 Task: Create Card Customer Support Review in Board Content Marketing Best Practices to Workspace Business Intelligence Software. Create Card Aerobics Review in Board Brand Experience Design to Workspace Business Intelligence Software. Create Card Customer Support Review in Board Employee Onboarding and Orientation Programs to Workspace Business Intelligence Software
Action: Mouse moved to (48, 292)
Screenshot: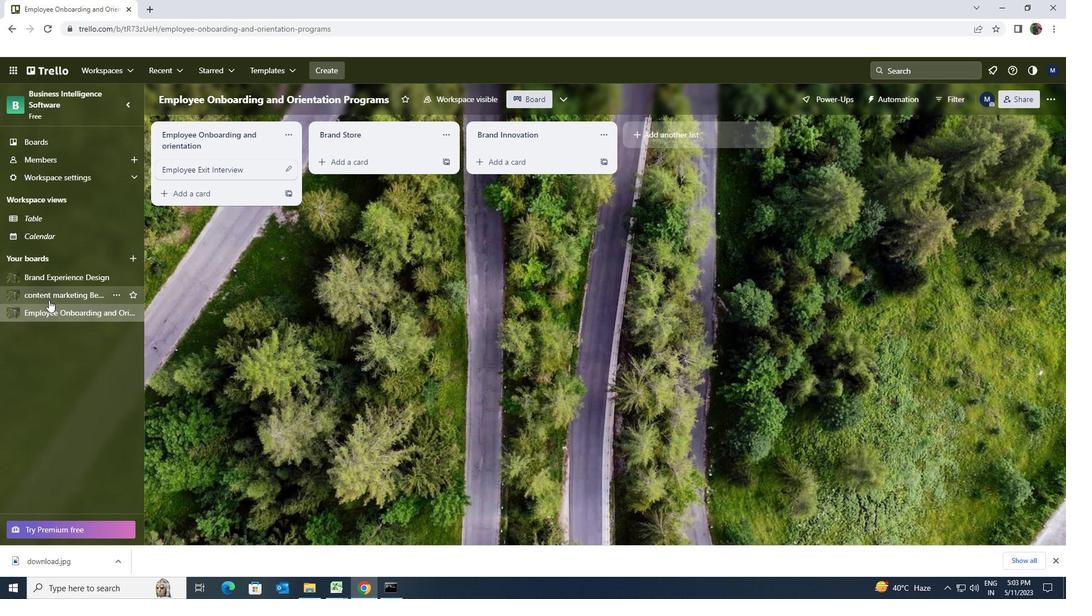 
Action: Mouse pressed left at (48, 292)
Screenshot: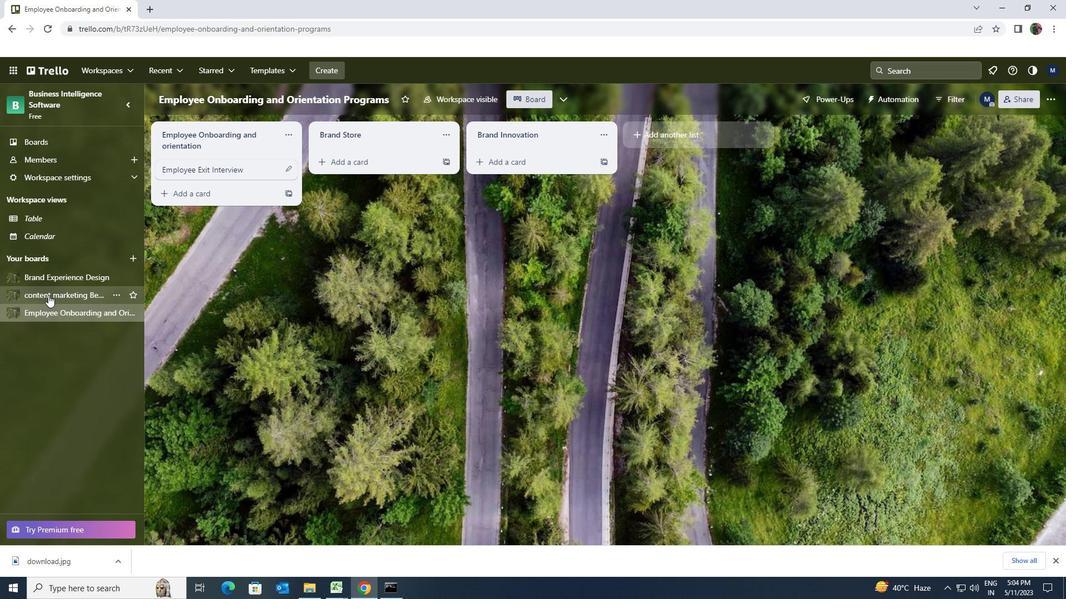 
Action: Mouse moved to (372, 169)
Screenshot: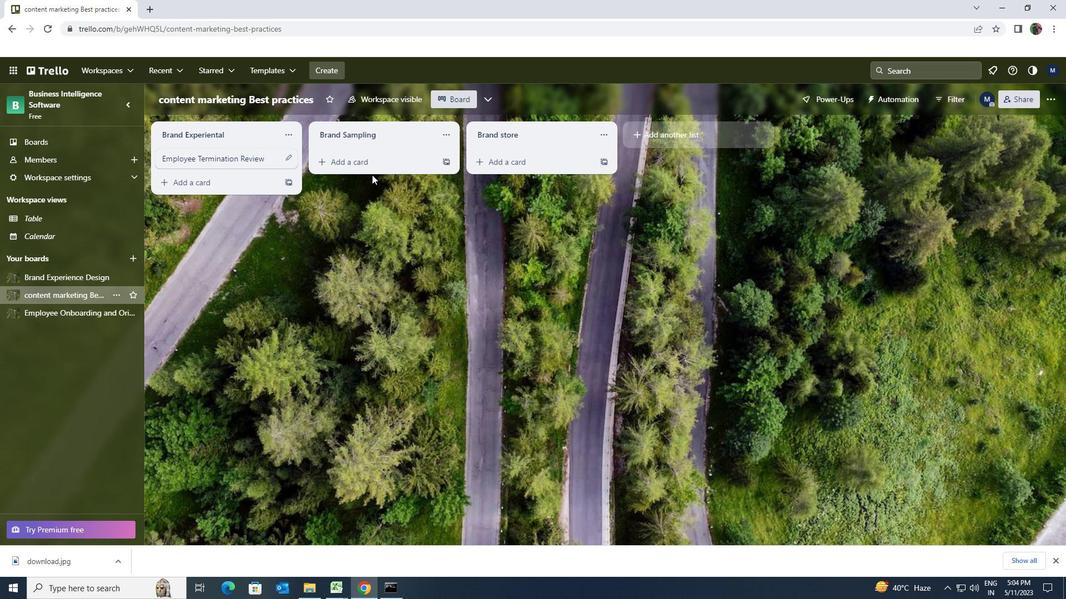 
Action: Mouse pressed left at (372, 169)
Screenshot: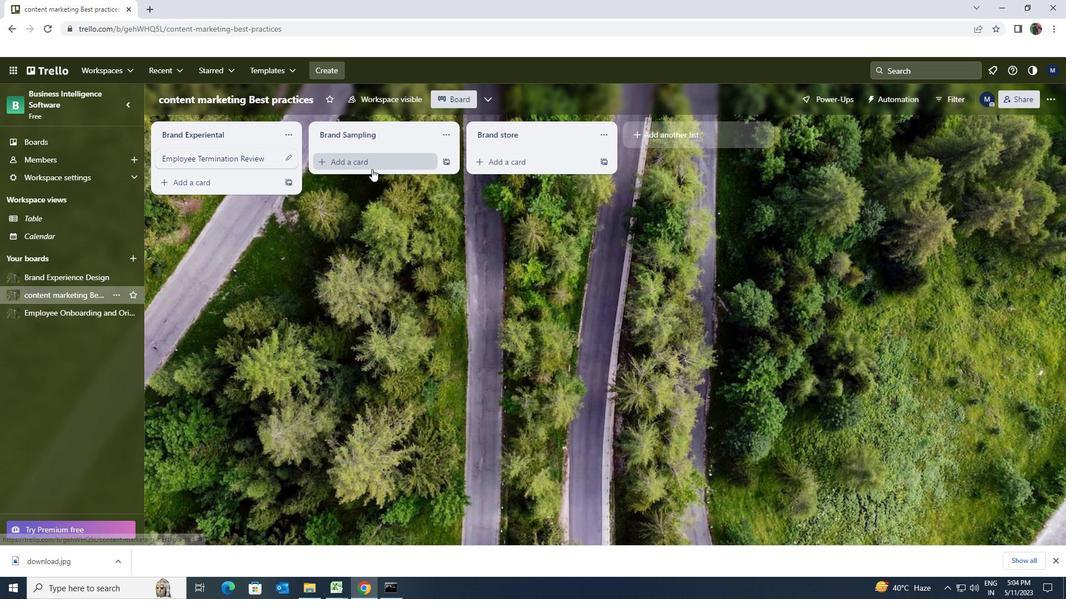 
Action: Key pressed <Key.shift>CUSTOMER<Key.space><Key.shift>SUPPORT<Key.space><Key.shift>REVIEW
Screenshot: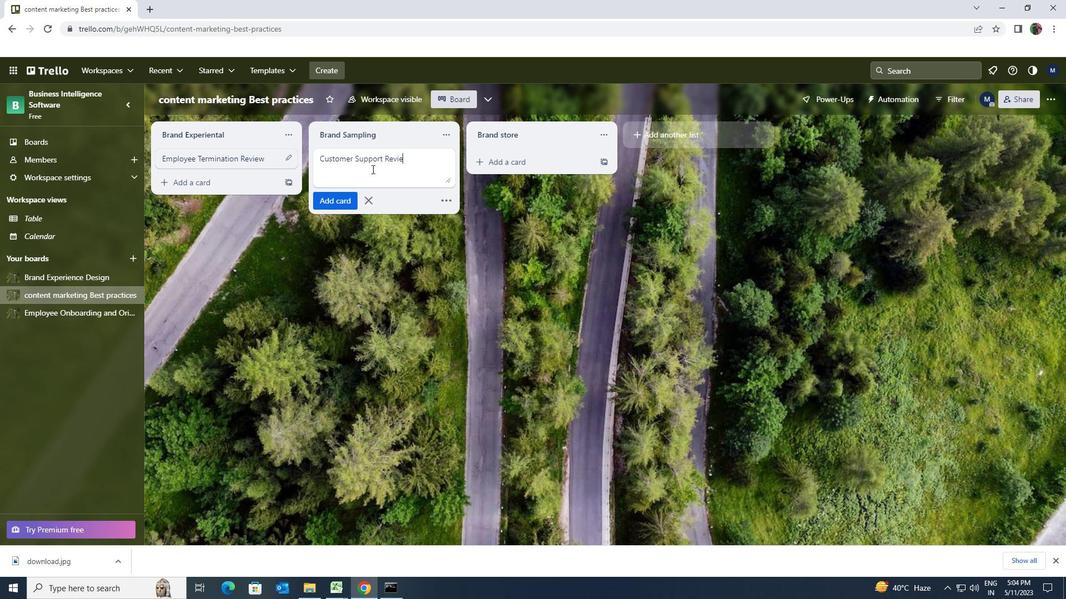 
Action: Mouse moved to (344, 202)
Screenshot: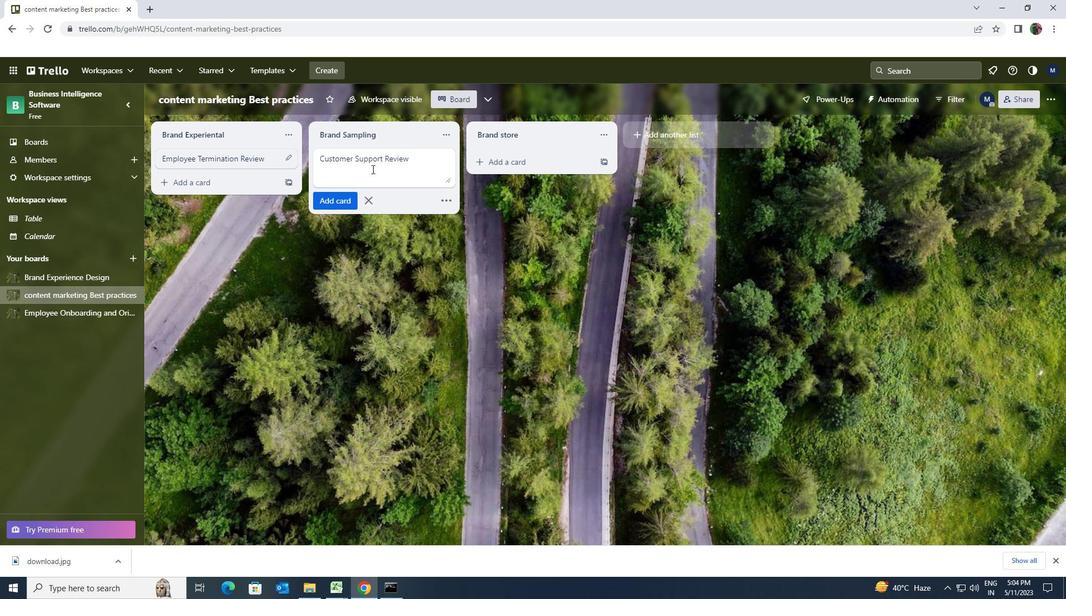 
Action: Mouse pressed left at (344, 202)
Screenshot: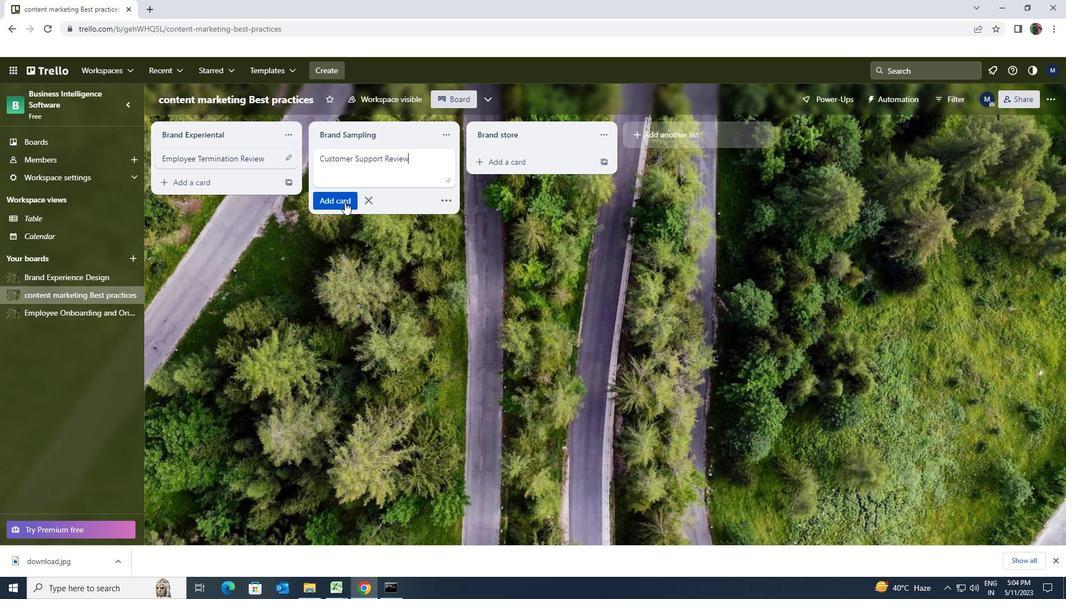 
Action: Mouse moved to (69, 276)
Screenshot: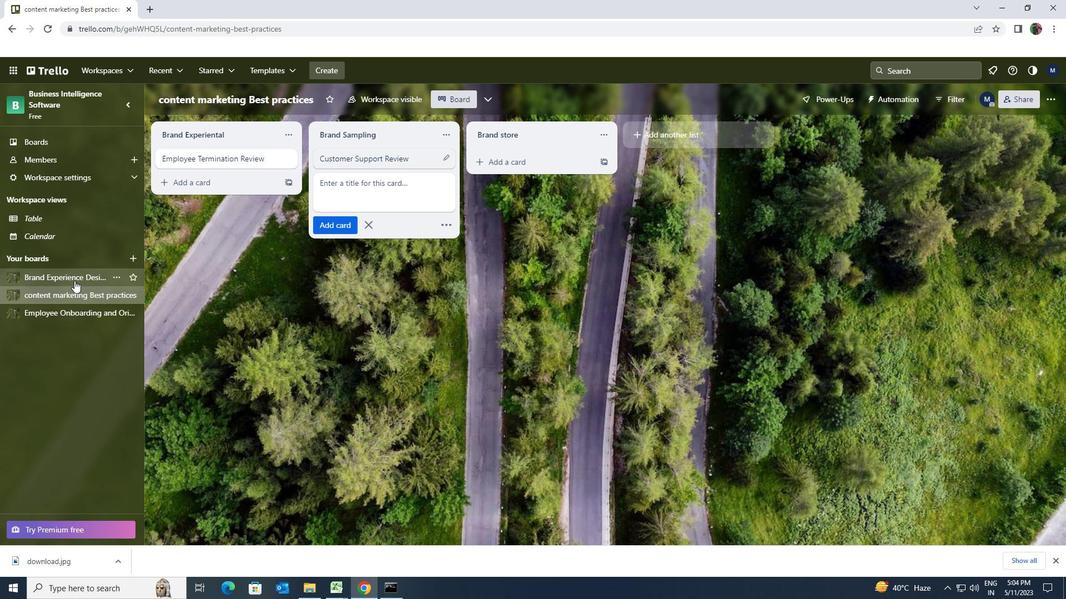 
Action: Mouse pressed left at (69, 276)
Screenshot: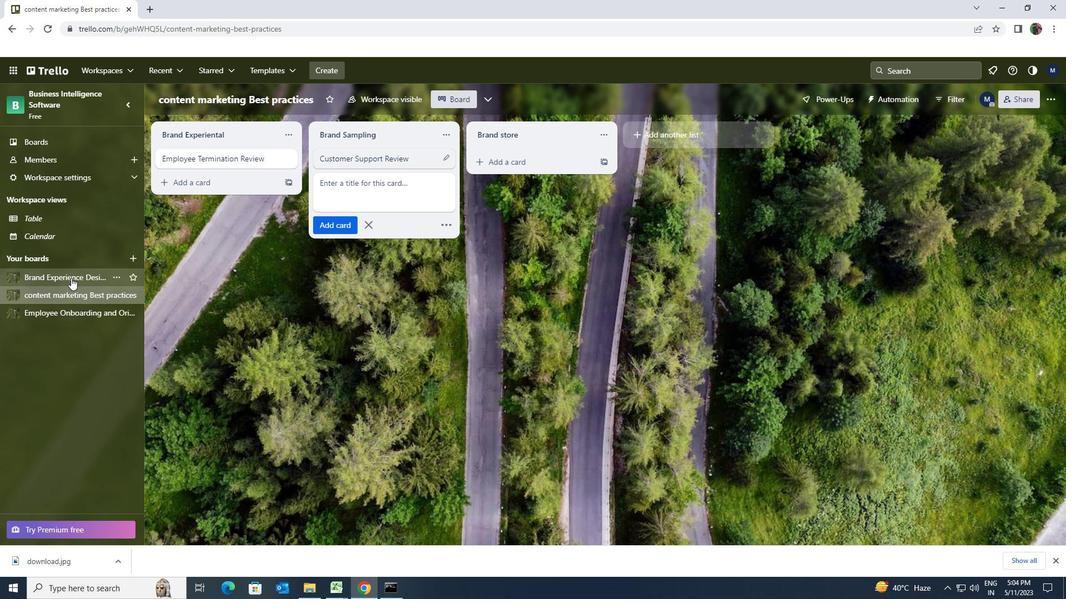 
Action: Mouse moved to (378, 160)
Screenshot: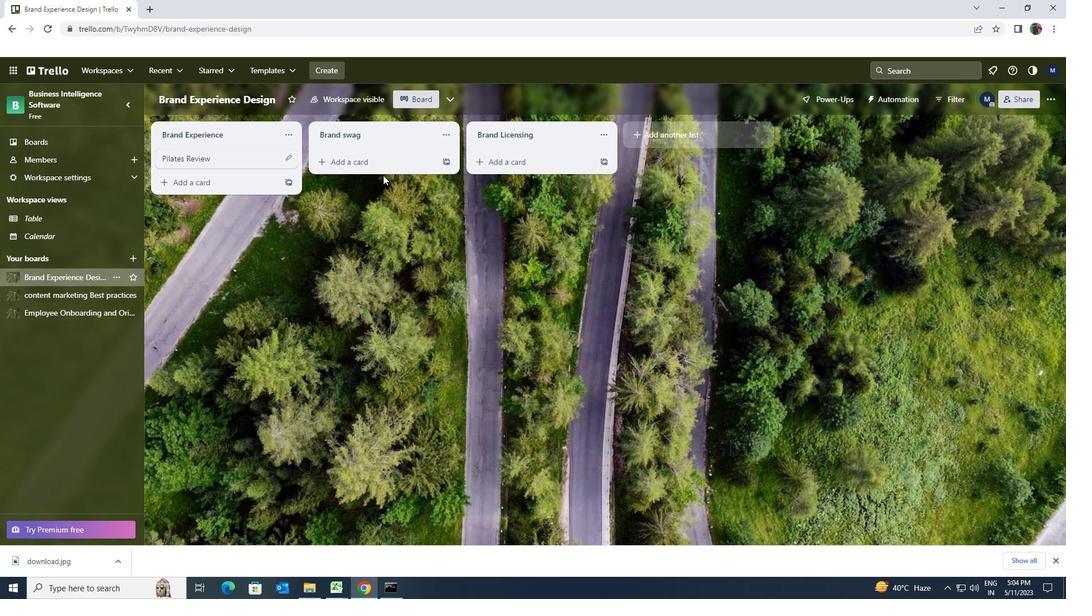 
Action: Mouse pressed left at (378, 160)
Screenshot: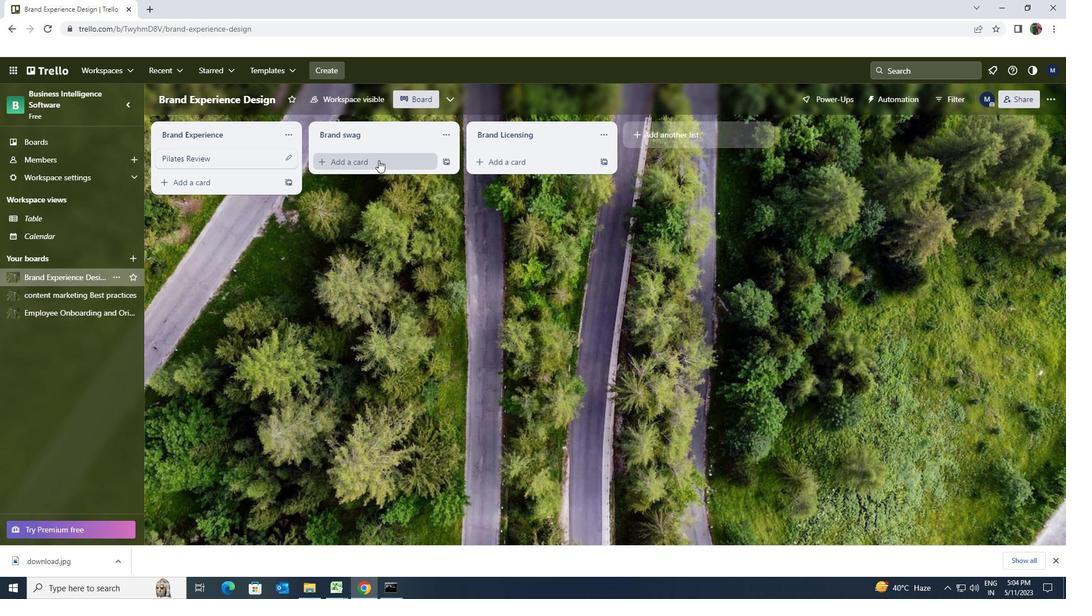 
Action: Key pressed <Key.shift><Key.shift><Key.shift><Key.shift><Key.shift><Key.shift><Key.shift><Key.shift><Key.shift><Key.shift><Key.shift>AEROBICS<Key.space><Key.shift>REC<Key.backspace>VIEW
Screenshot: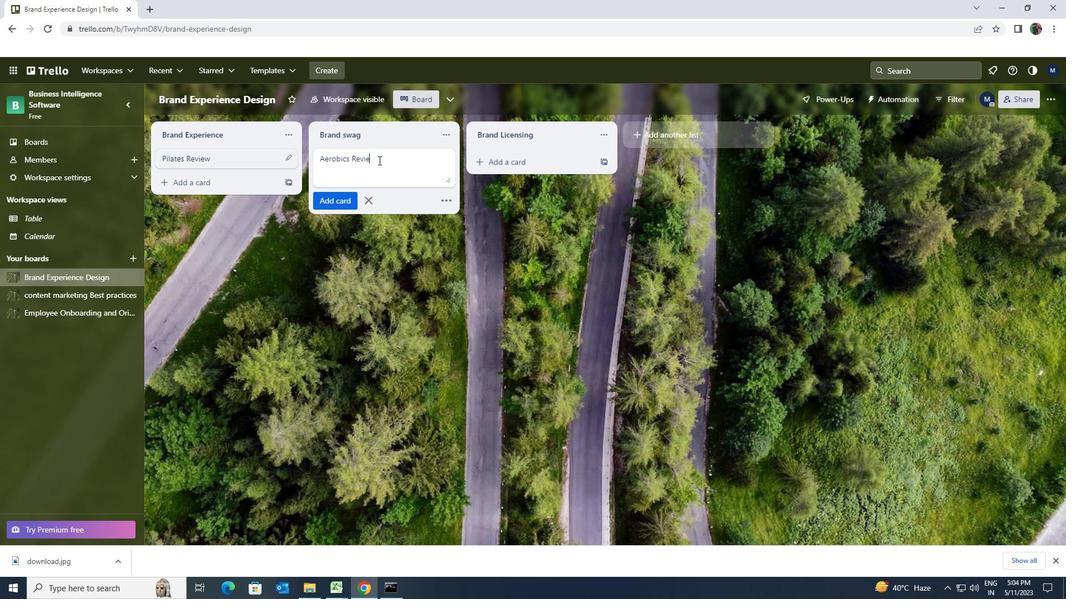 
Action: Mouse moved to (333, 195)
Screenshot: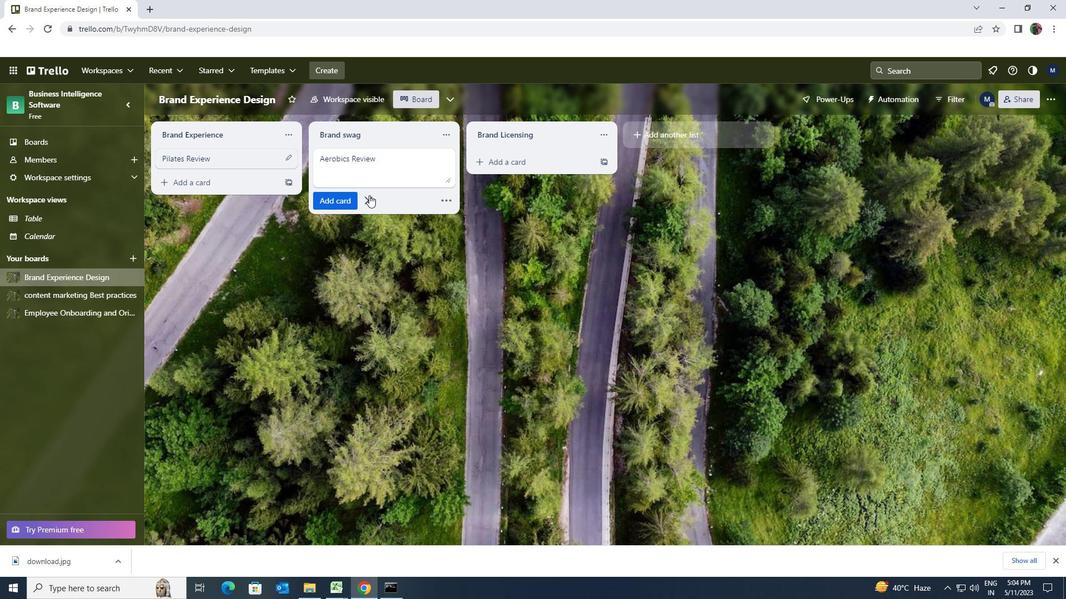 
Action: Mouse pressed left at (333, 195)
Screenshot: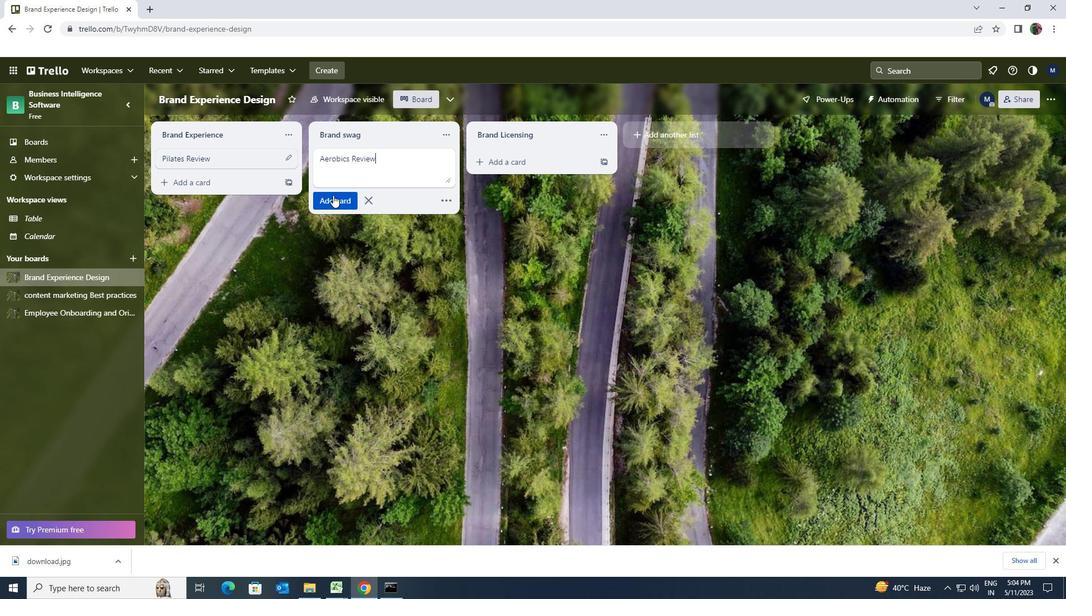 
Action: Mouse moved to (63, 306)
Screenshot: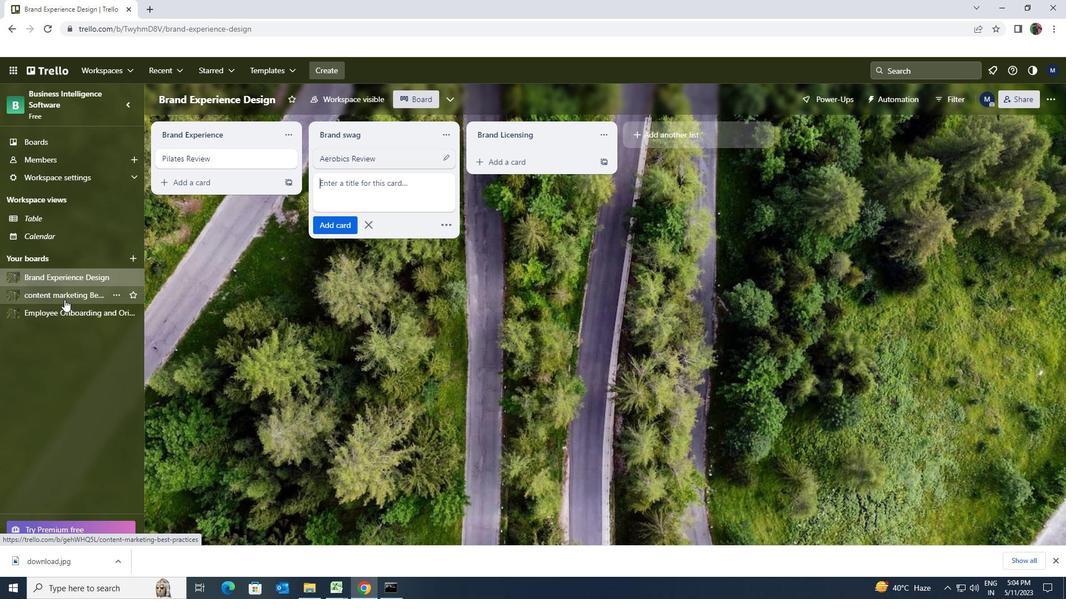 
Action: Mouse pressed left at (63, 306)
Screenshot: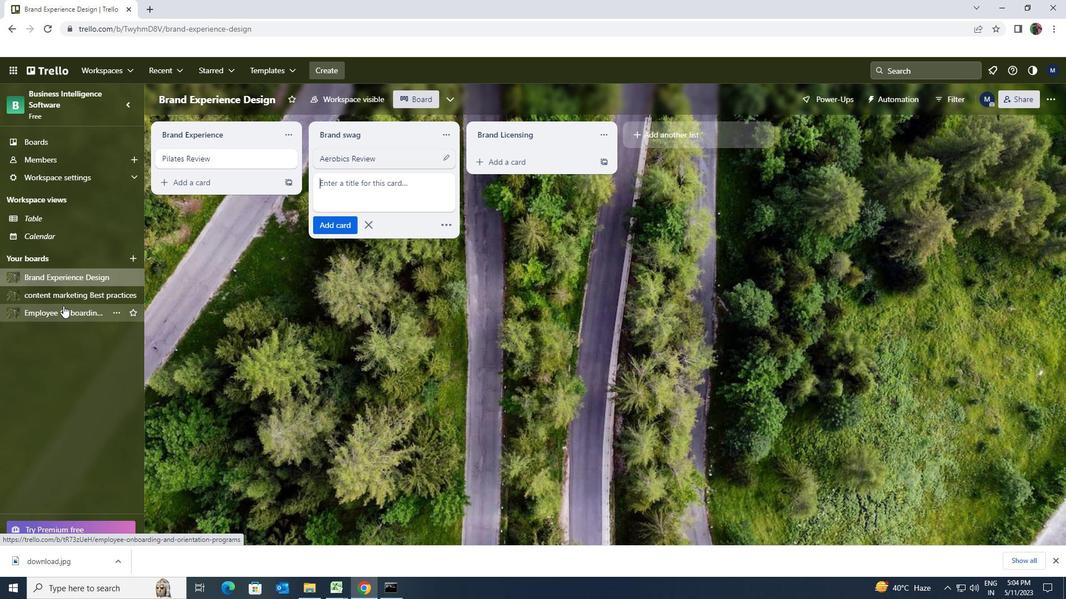 
Action: Mouse moved to (391, 159)
Screenshot: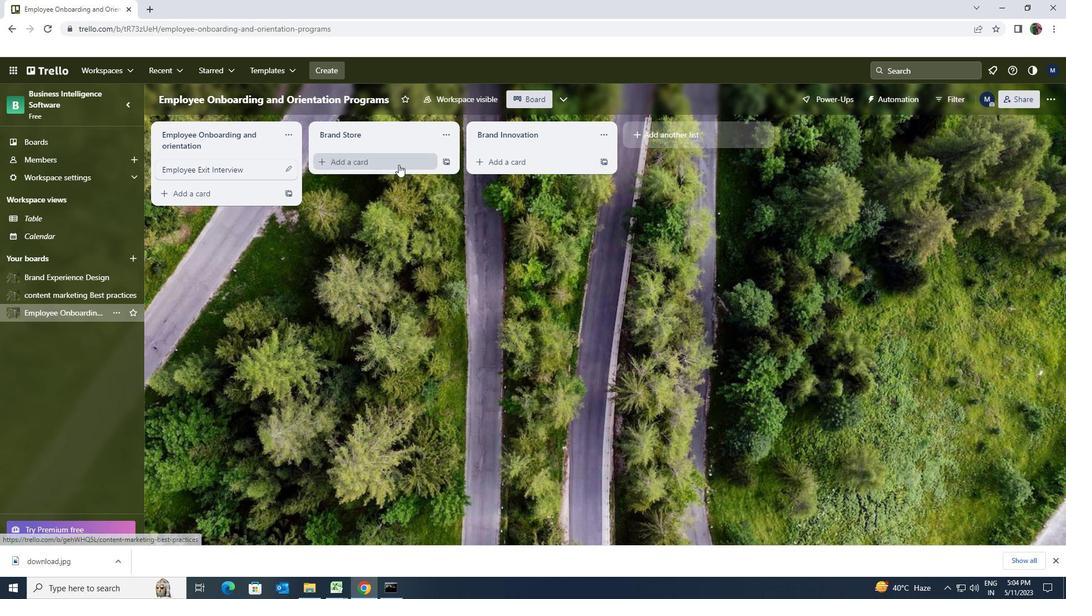 
Action: Mouse pressed left at (391, 159)
Screenshot: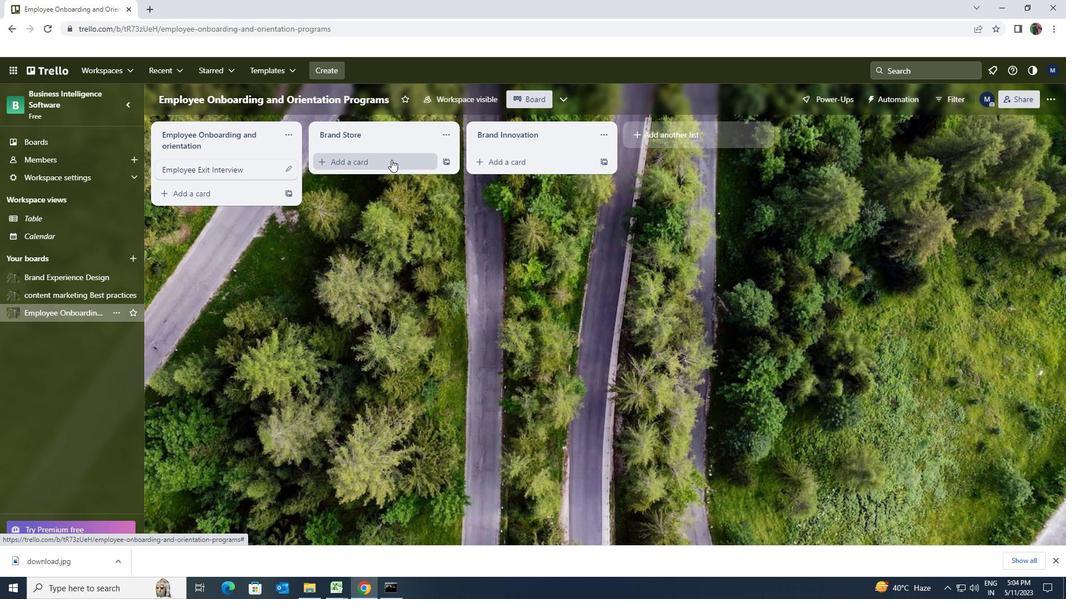 
Action: Key pressed <Key.shift>CUSTOMER<Key.space><Key.shift>SUPPORT<Key.space><Key.shift><Key.shift><Key.shift><Key.shift>REVIEW
Screenshot: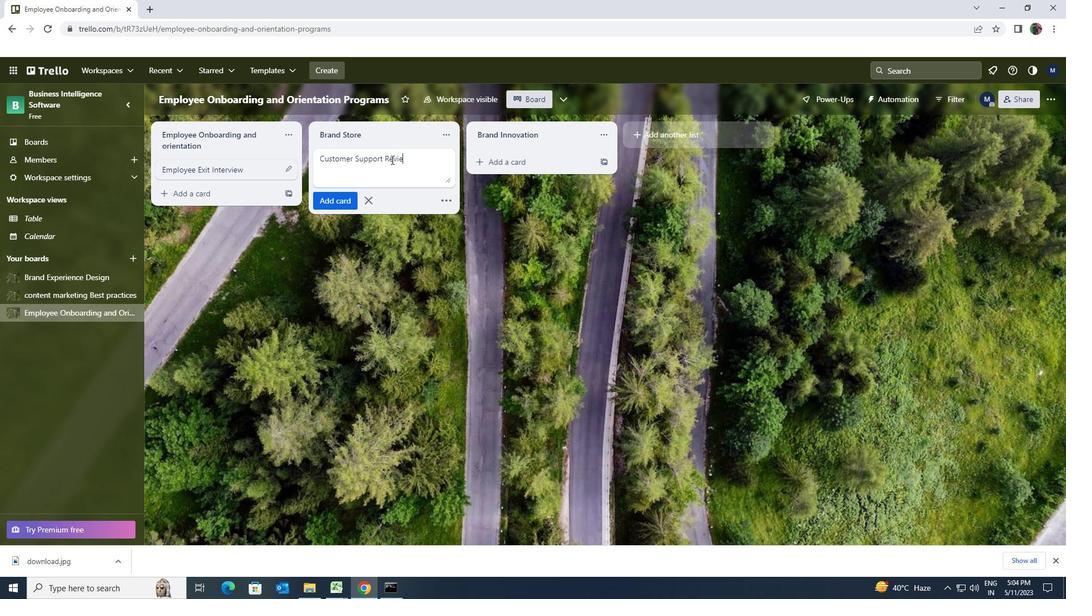 
Action: Mouse moved to (333, 203)
Screenshot: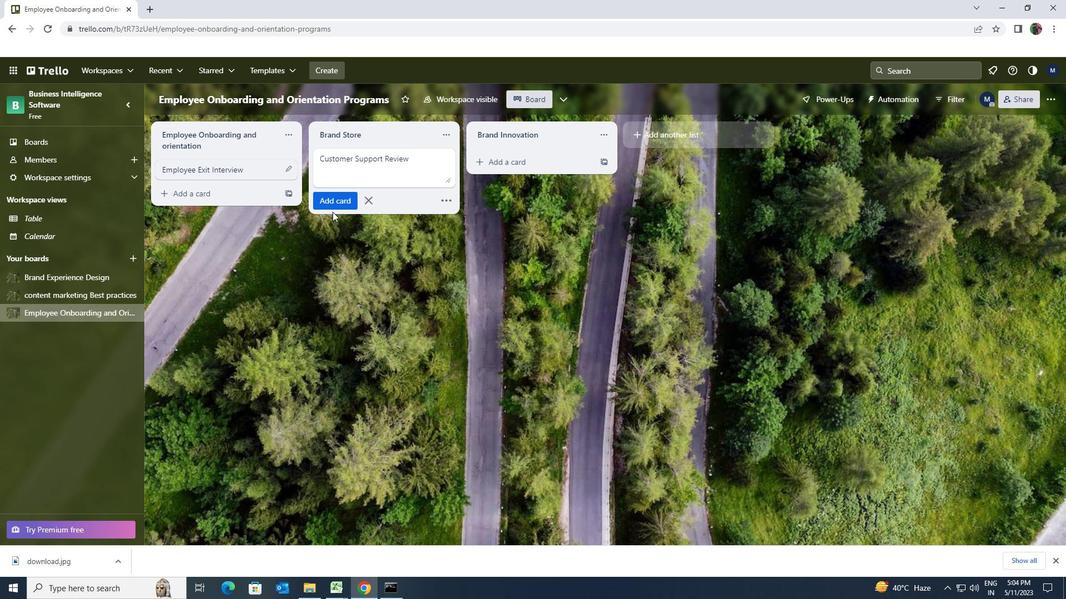 
Action: Mouse pressed left at (333, 203)
Screenshot: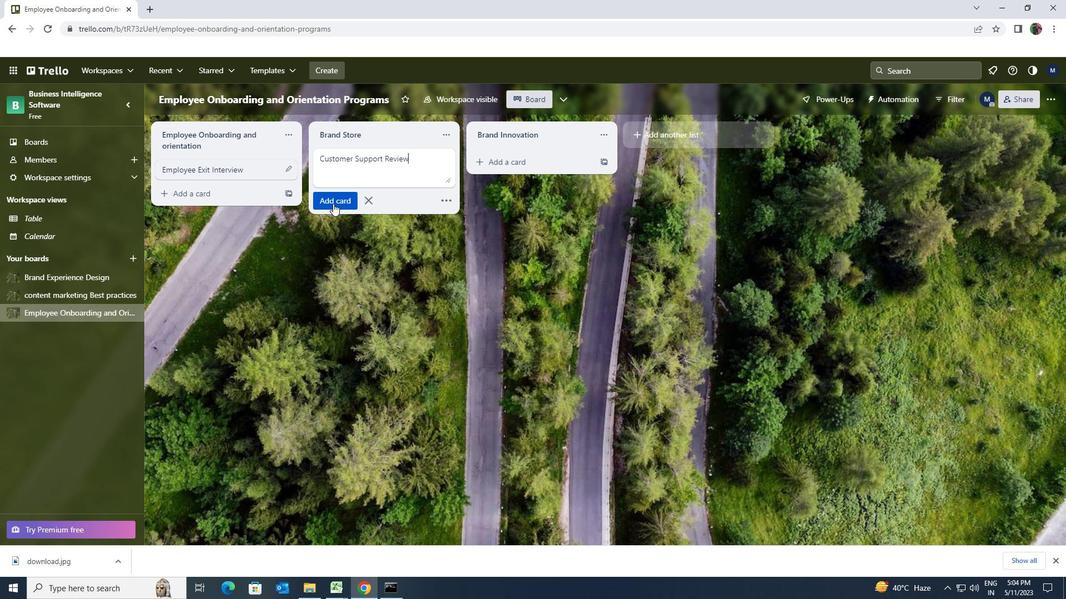 
